 Task: In the  document prototype.html. Insert footer and write 'www.stellar.com'. Find the word using Dictionary 'Enough' Use the tool word Count and display word count while typing
Action: Mouse moved to (19, 69)
Screenshot: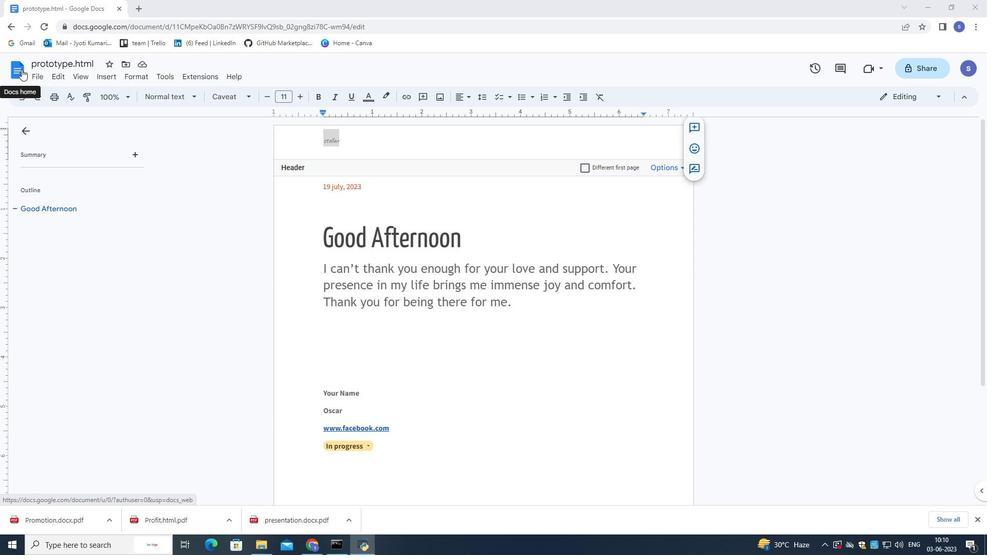 
Action: Mouse pressed left at (19, 69)
Screenshot: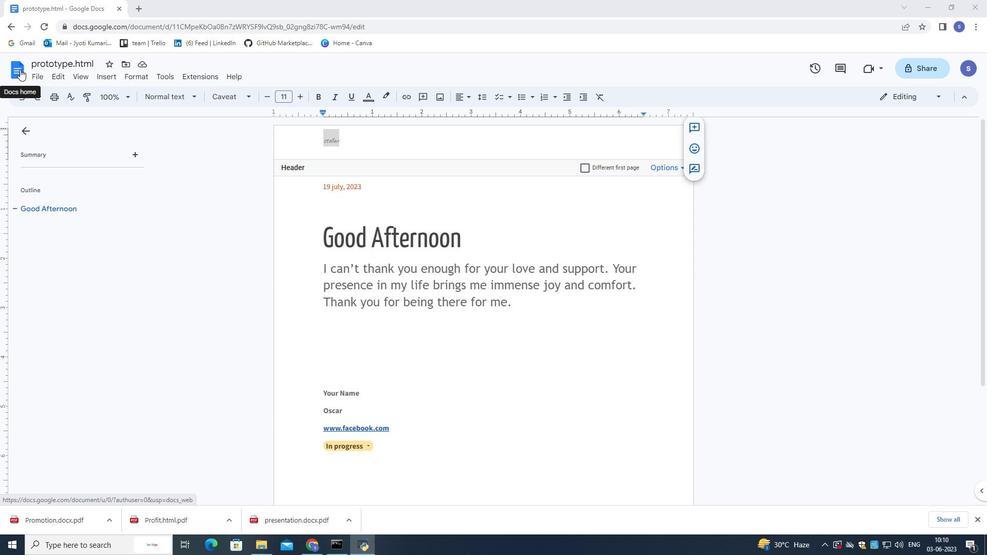 
Action: Mouse moved to (215, 311)
Screenshot: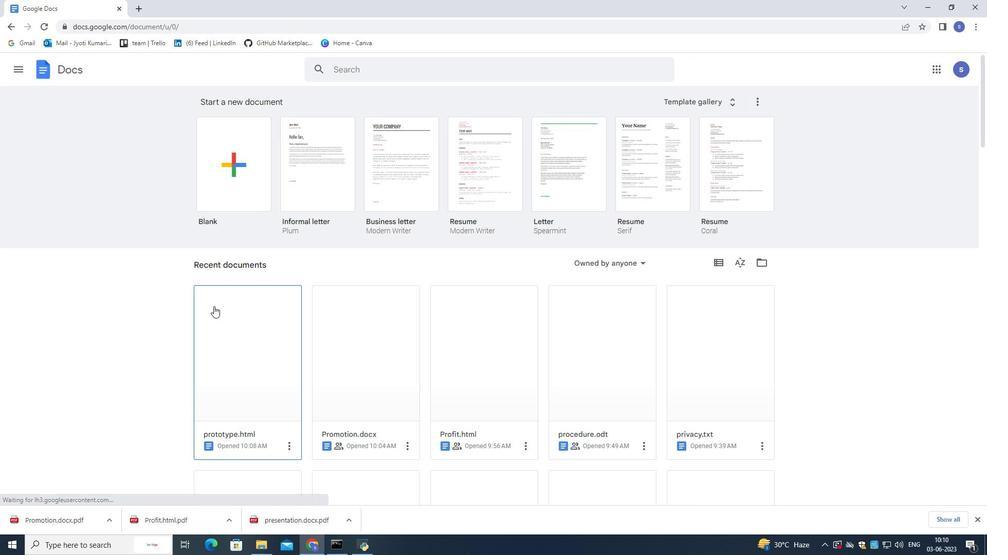 
Action: Mouse pressed left at (215, 311)
Screenshot: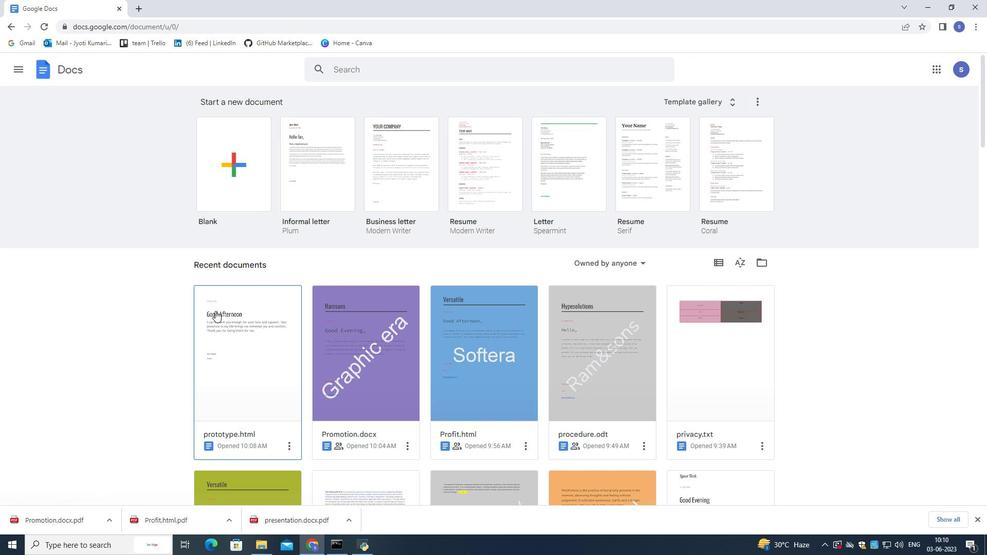 
Action: Mouse pressed left at (215, 311)
Screenshot: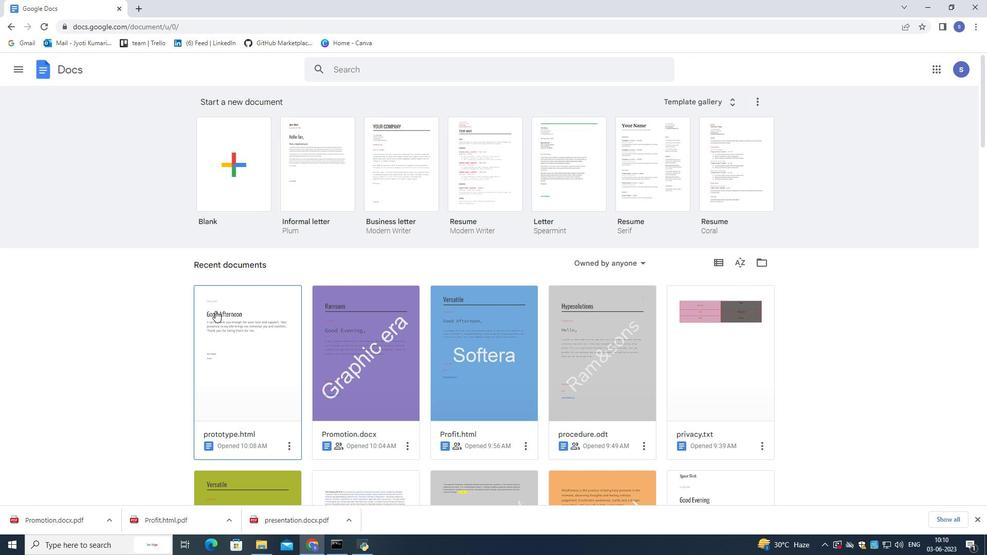 
Action: Mouse moved to (107, 79)
Screenshot: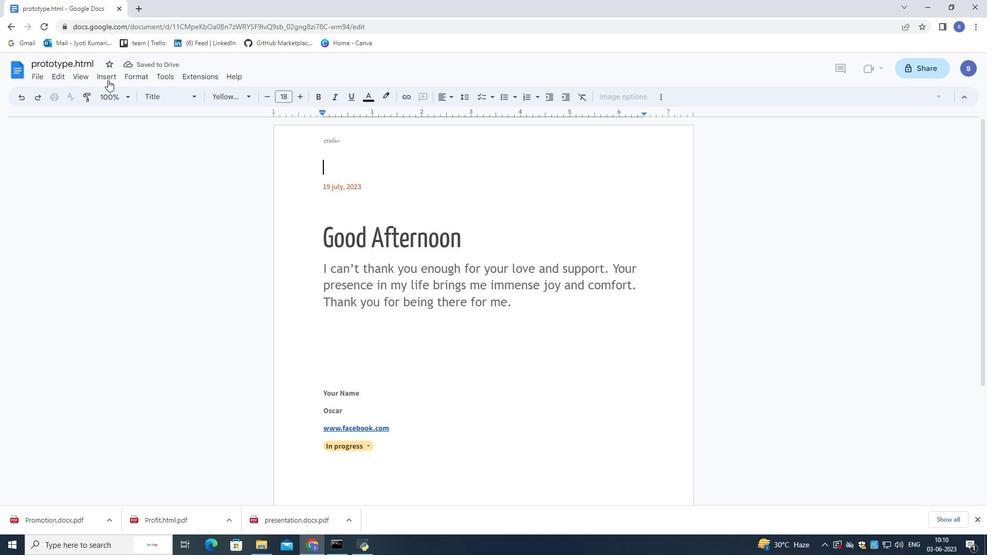 
Action: Mouse pressed left at (107, 79)
Screenshot: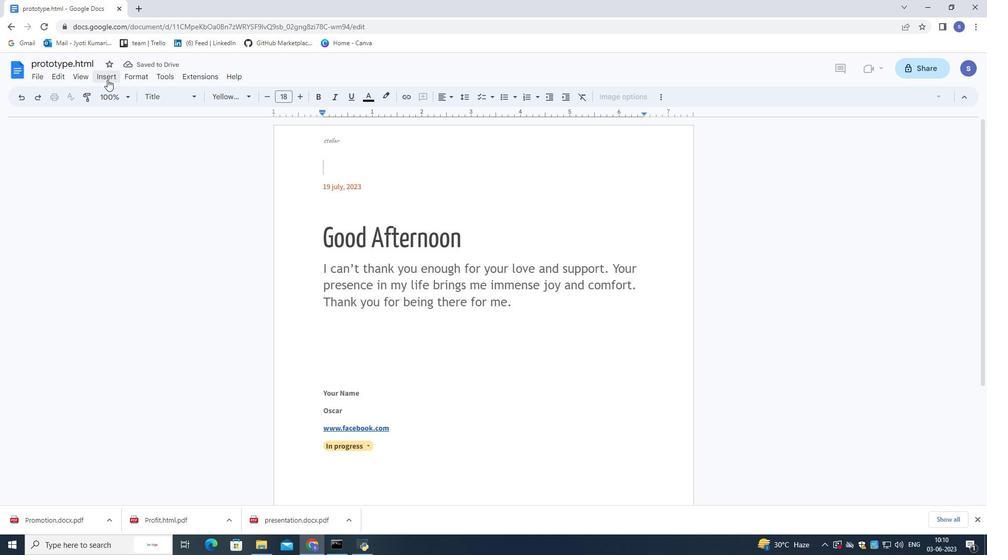 
Action: Mouse moved to (270, 354)
Screenshot: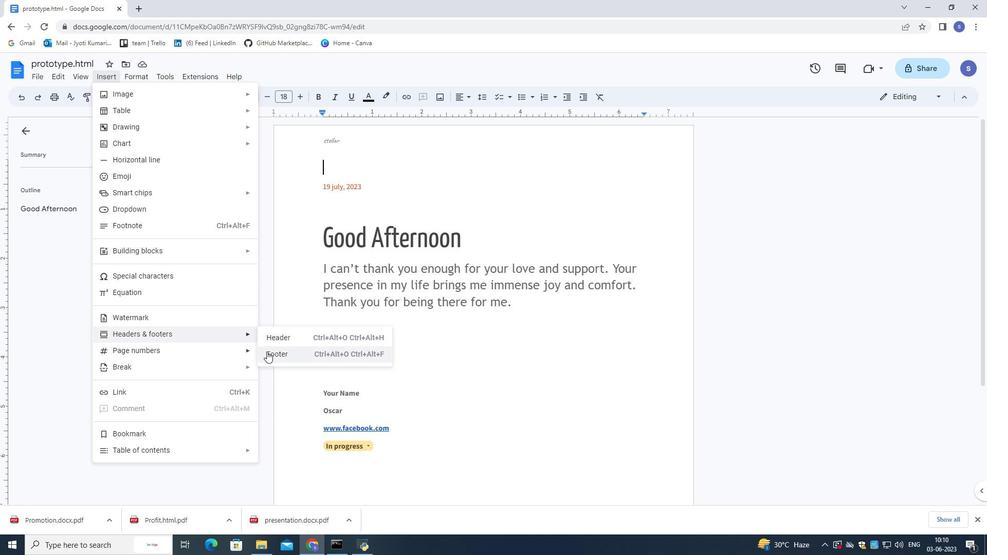 
Action: Mouse pressed left at (270, 354)
Screenshot: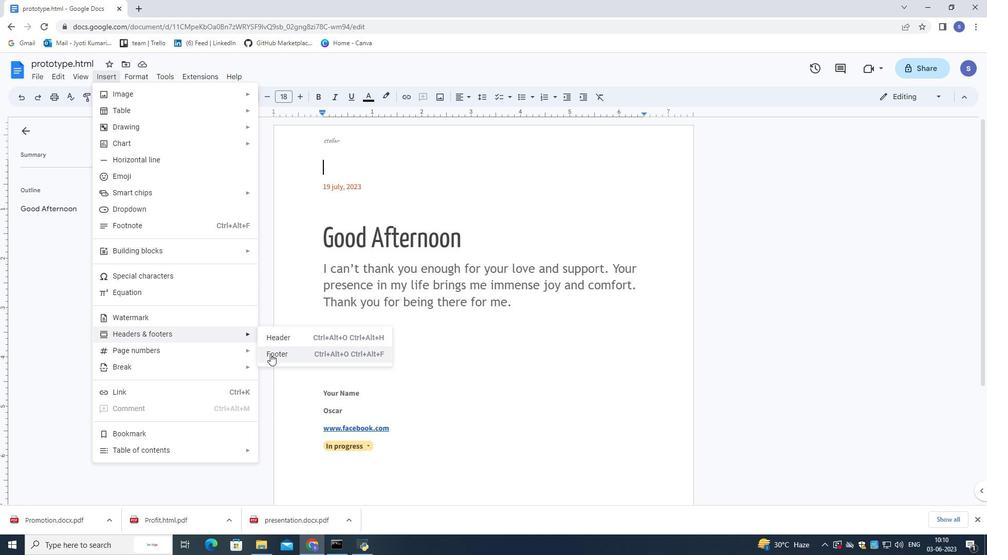 
Action: Mouse moved to (105, 80)
Screenshot: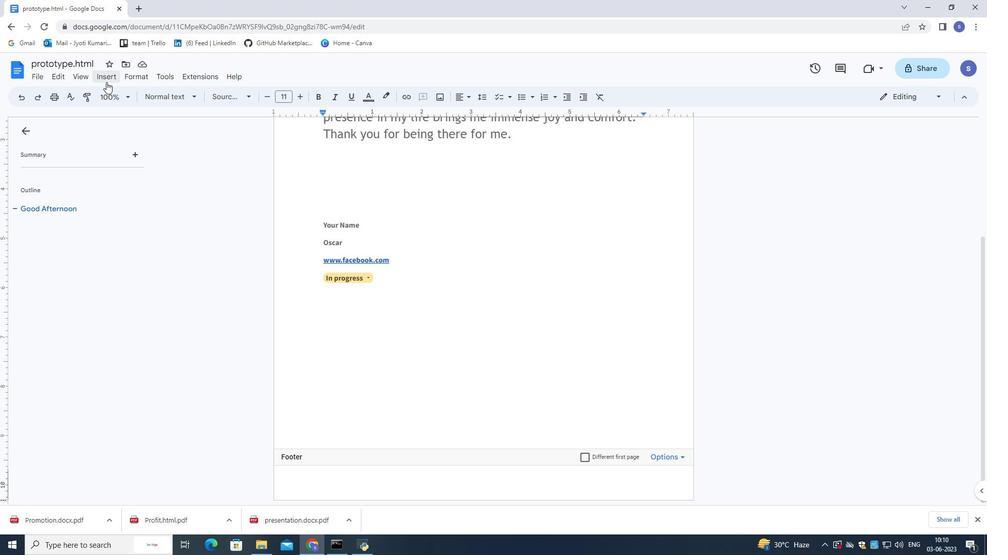 
Action: Mouse pressed left at (105, 80)
Screenshot: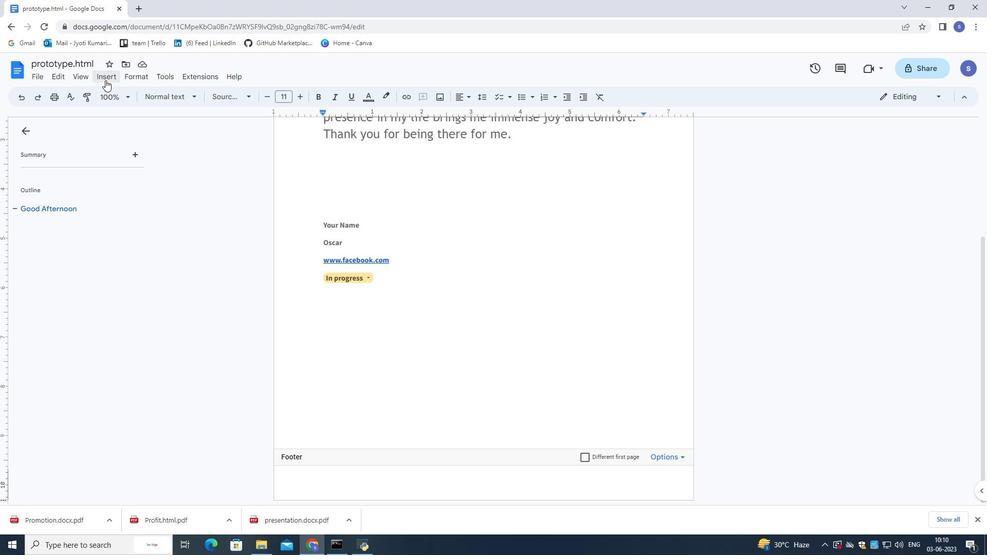 
Action: Mouse moved to (176, 394)
Screenshot: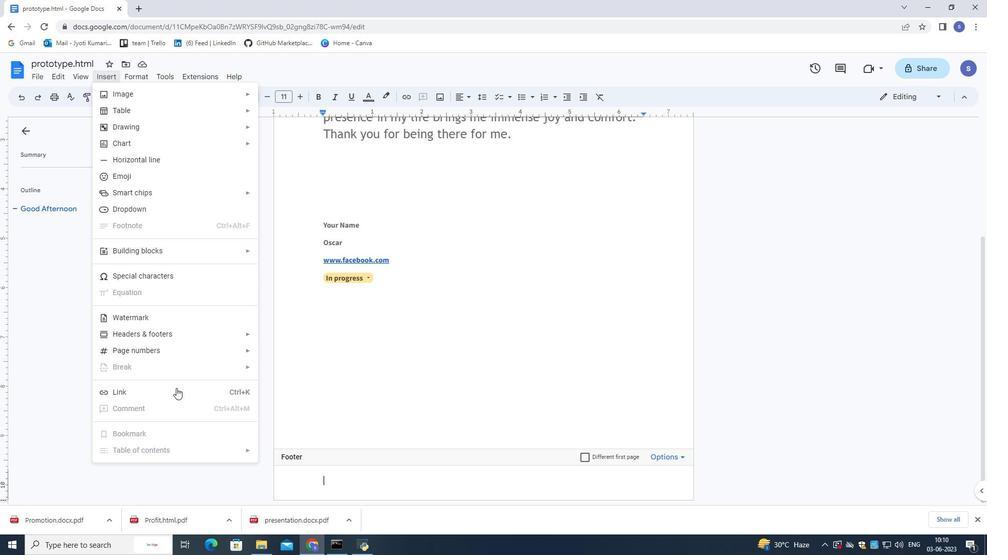
Action: Mouse pressed left at (176, 394)
Screenshot: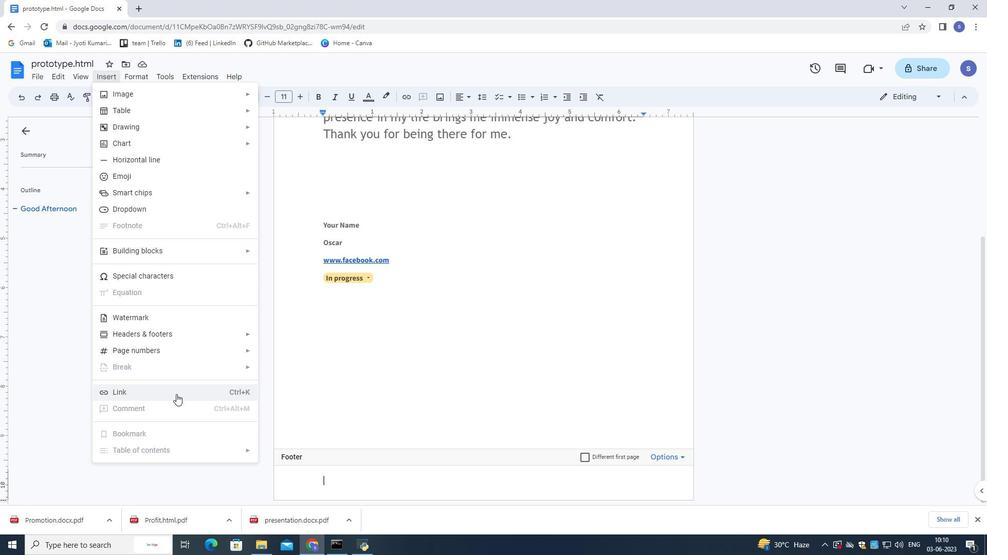 
Action: Mouse moved to (176, 394)
Screenshot: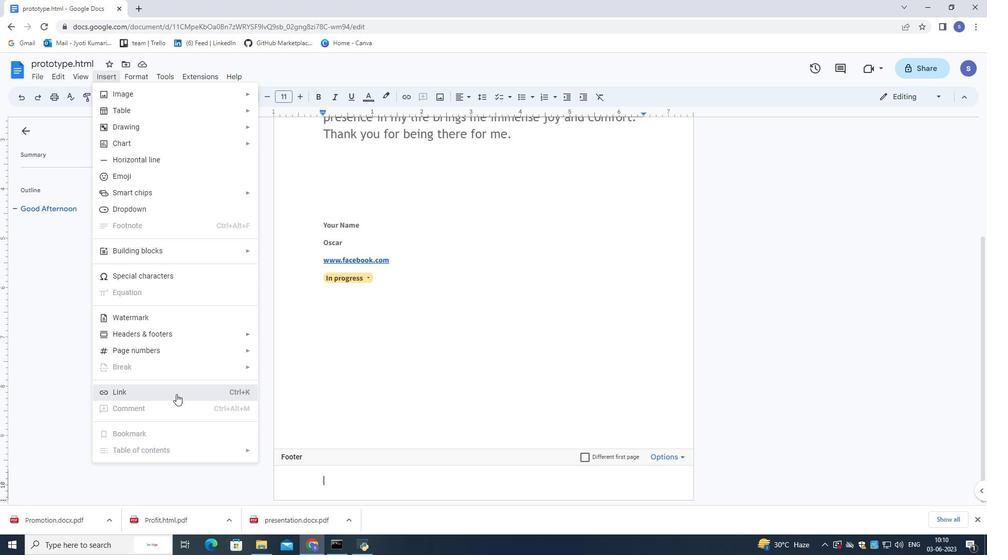 
Action: Key pressed www.stellar.com
Screenshot: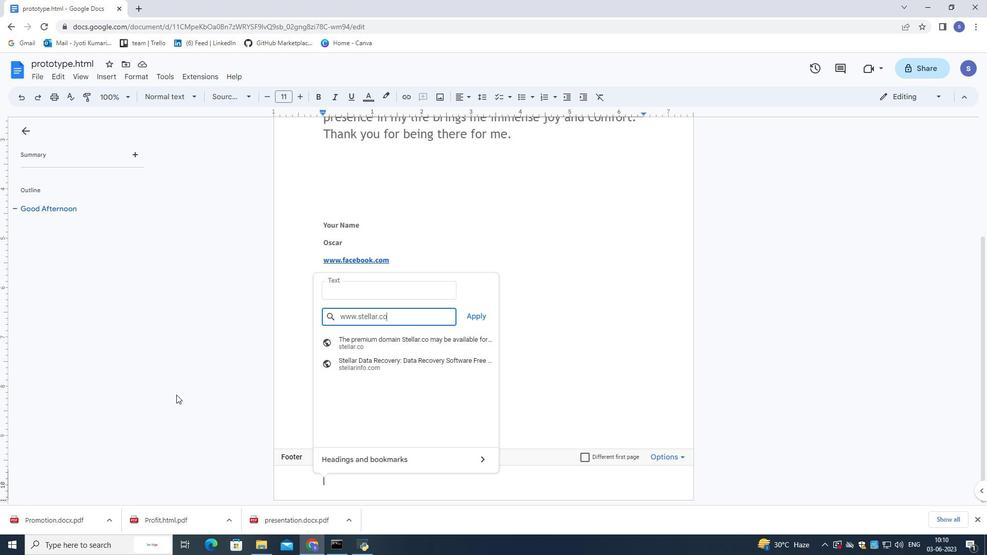 
Action: Mouse moved to (481, 317)
Screenshot: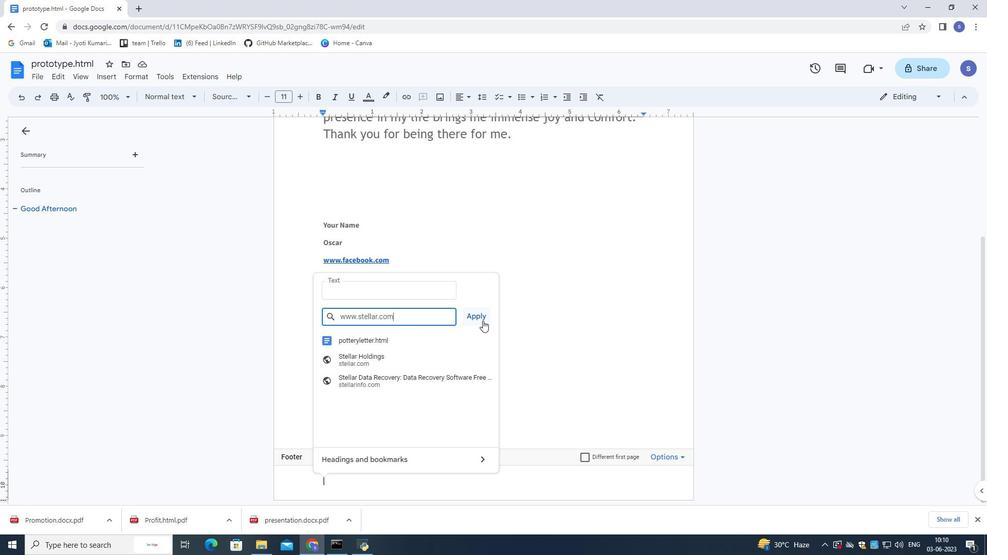 
Action: Mouse pressed left at (481, 317)
Screenshot: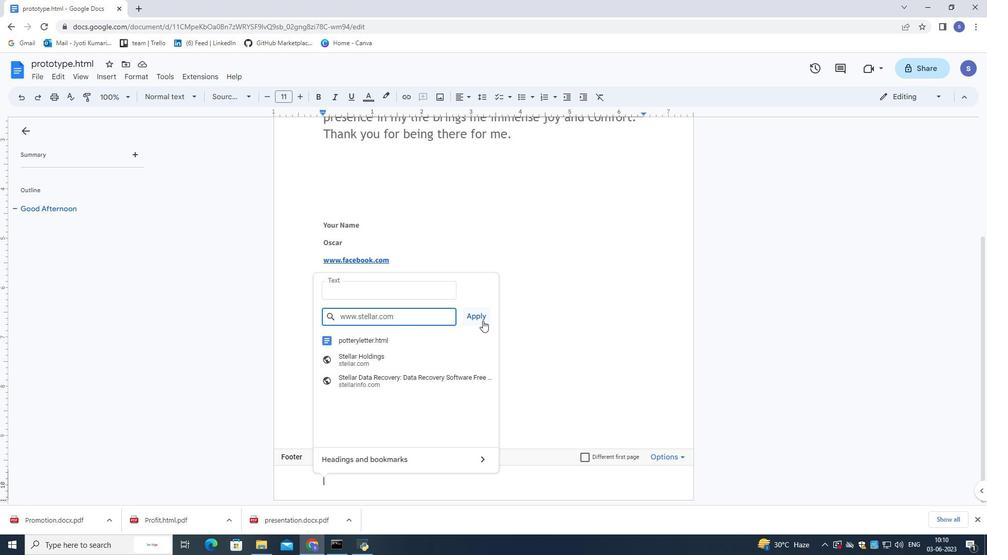 
Action: Mouse moved to (167, 79)
Screenshot: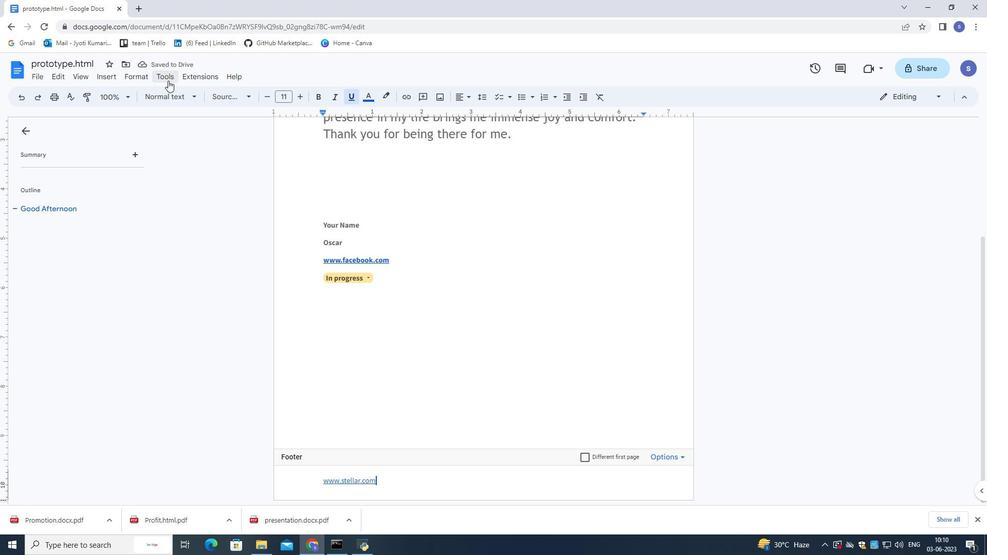 
Action: Mouse pressed left at (167, 79)
Screenshot: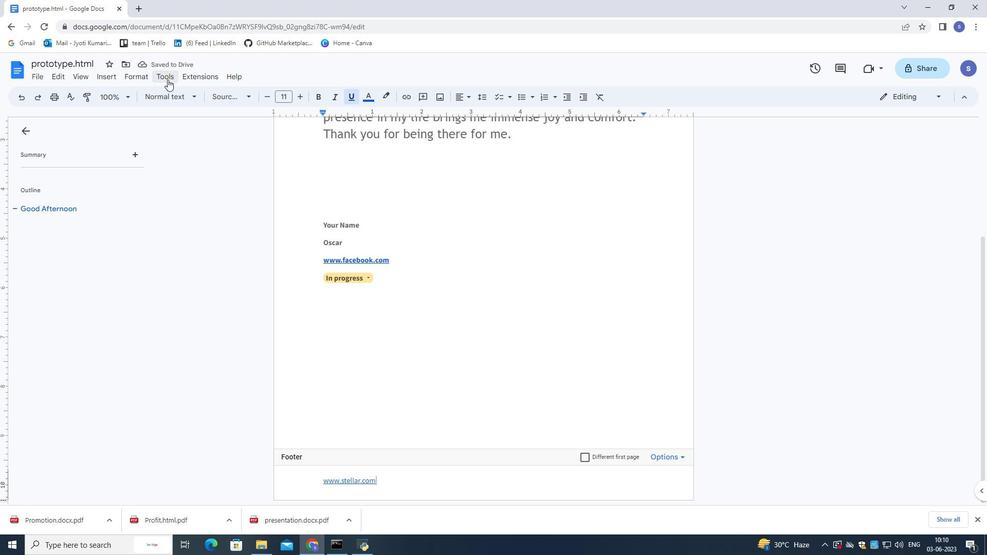 
Action: Mouse moved to (213, 206)
Screenshot: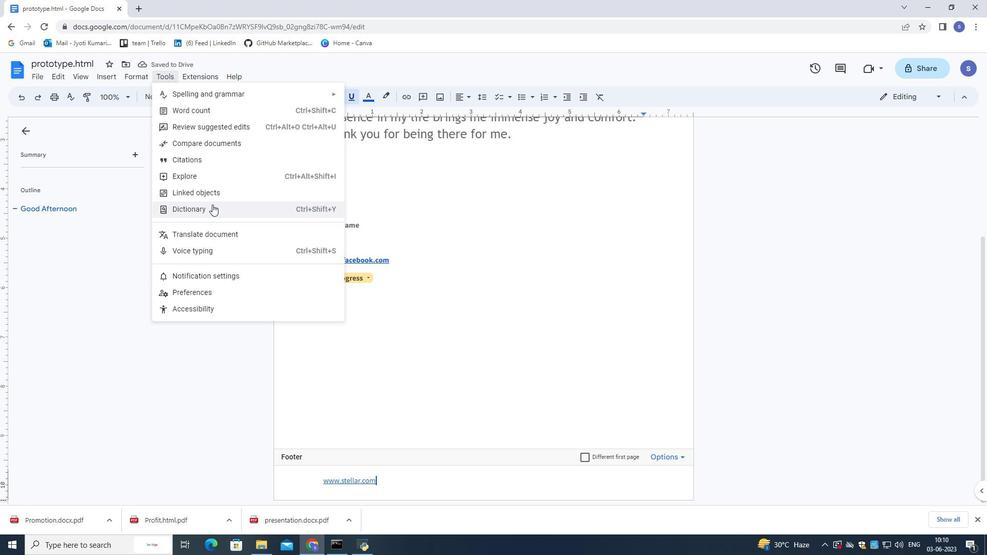 
Action: Mouse pressed left at (213, 206)
Screenshot: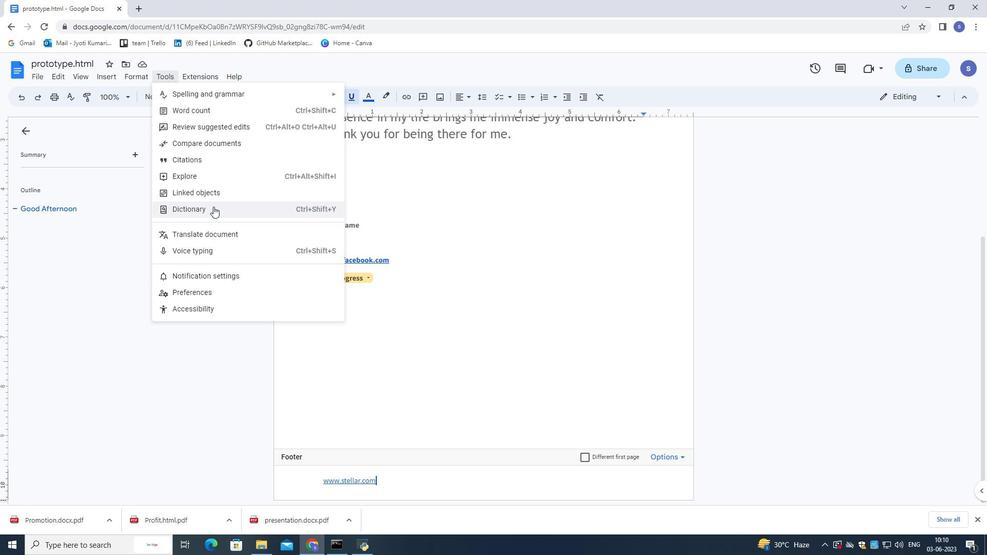 
Action: Mouse moved to (870, 130)
Screenshot: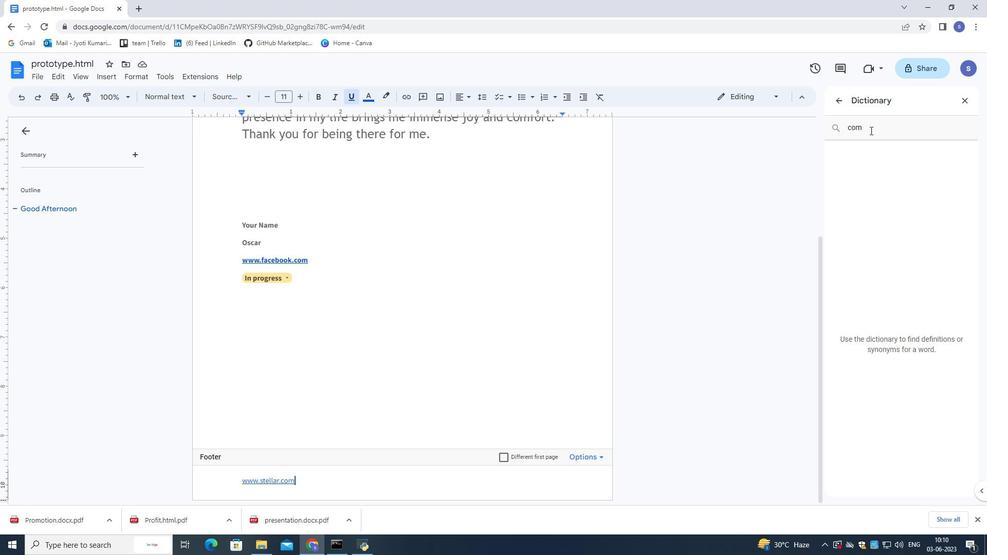 
Action: Mouse pressed left at (870, 130)
Screenshot: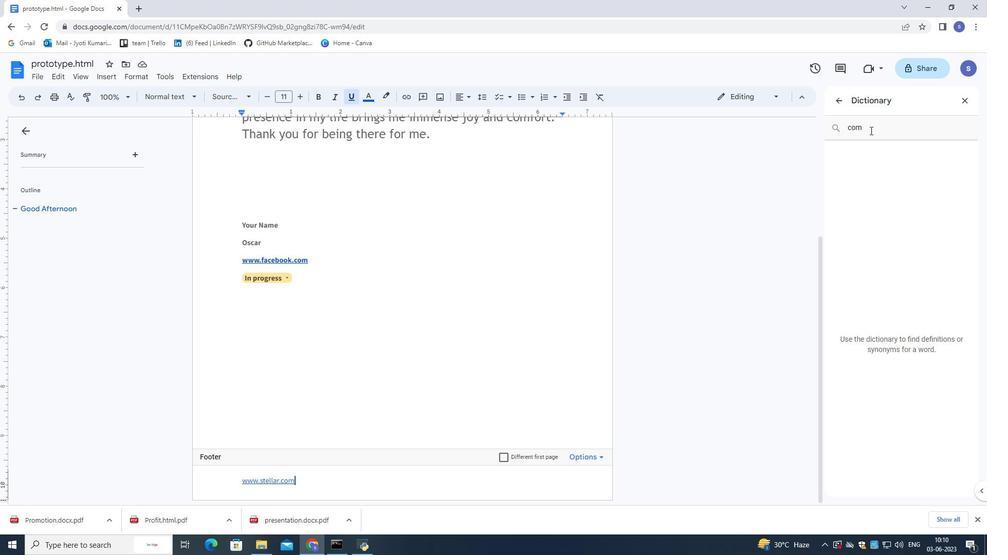 
Action: Mouse moved to (870, 130)
Screenshot: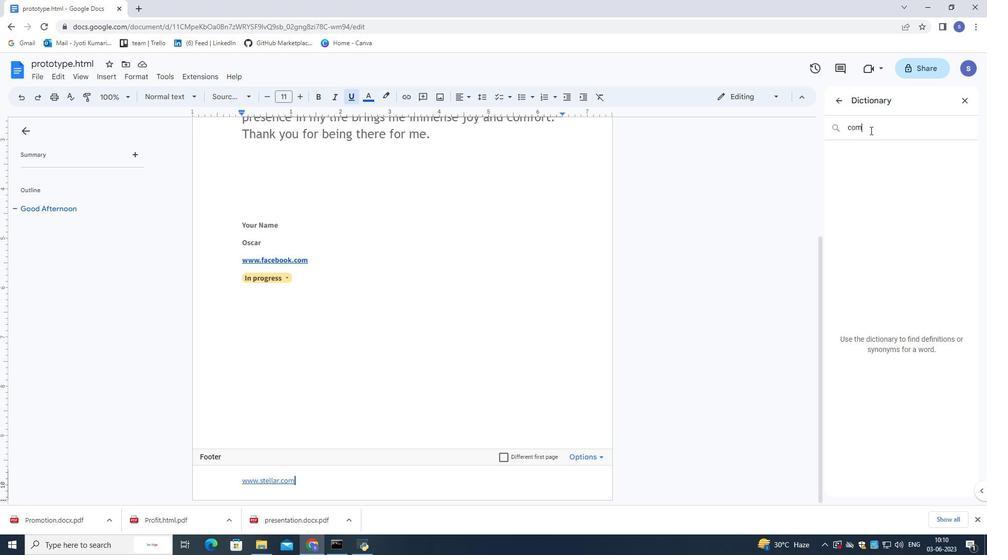
Action: Mouse pressed left at (870, 130)
Screenshot: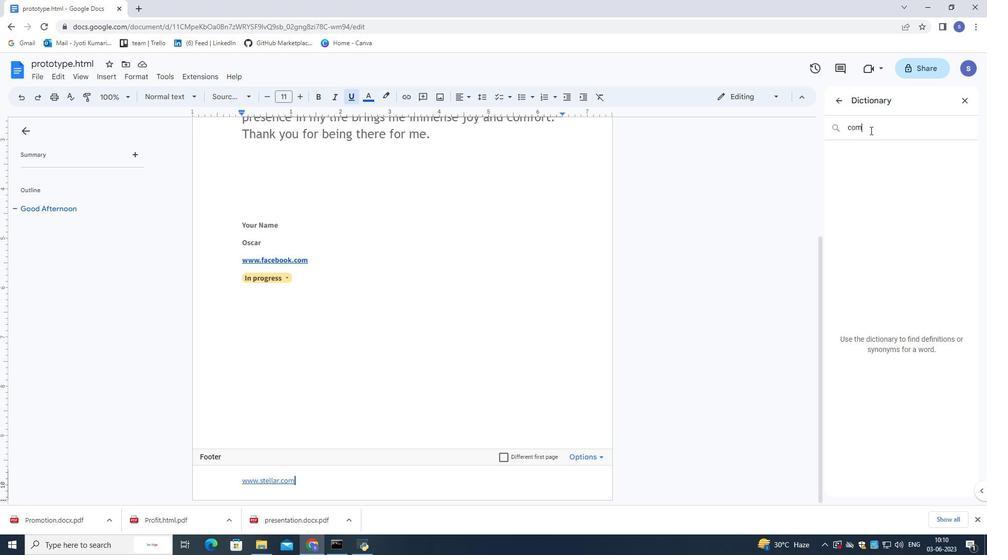 
Action: Mouse moved to (777, 107)
Screenshot: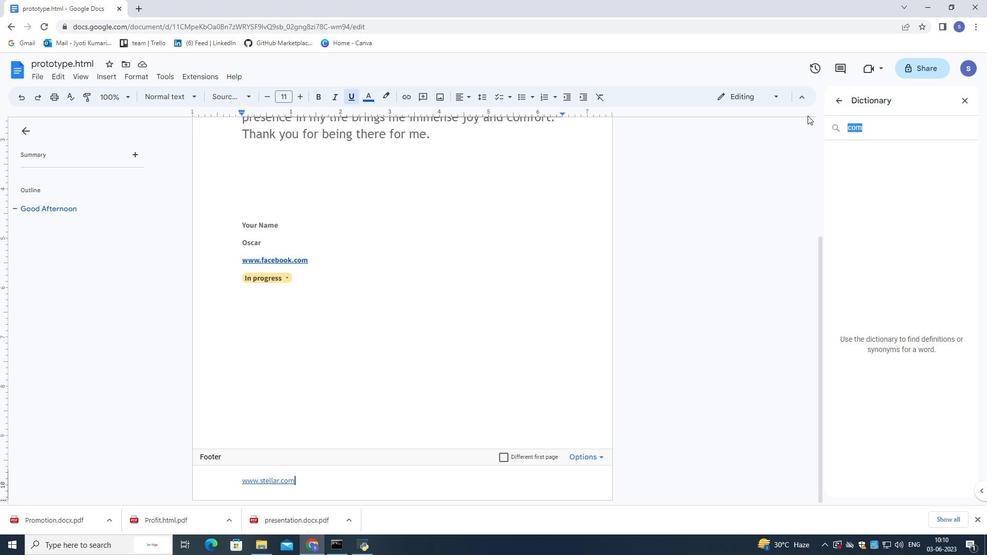 
Action: Key pressed <Key.shift>Enough<Key.enter>
Screenshot: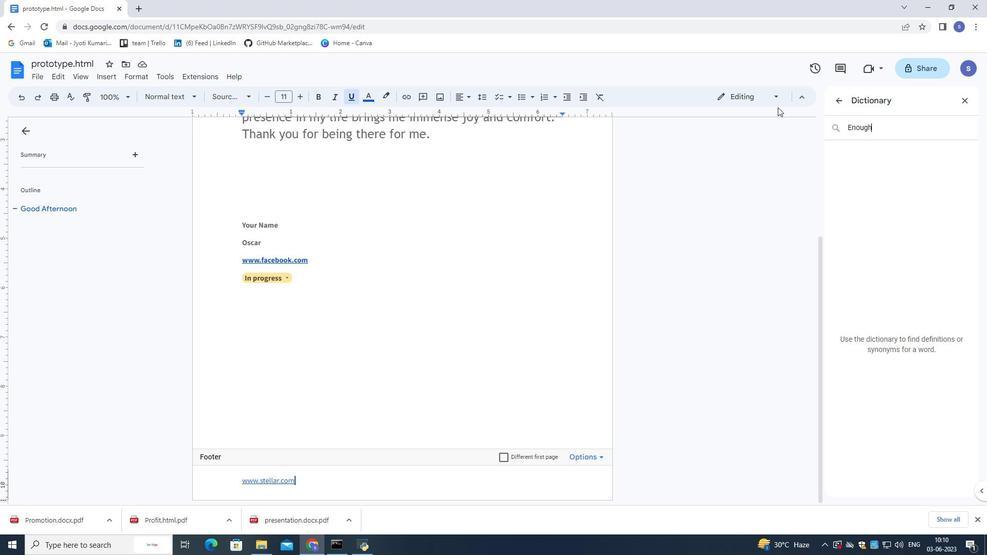 
Action: Mouse moved to (172, 72)
Screenshot: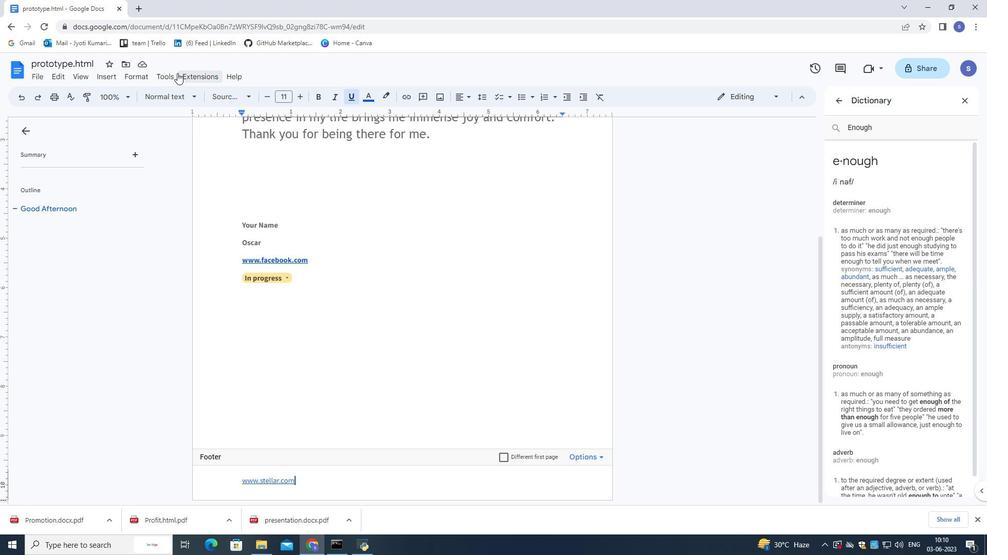 
Action: Mouse pressed left at (172, 72)
Screenshot: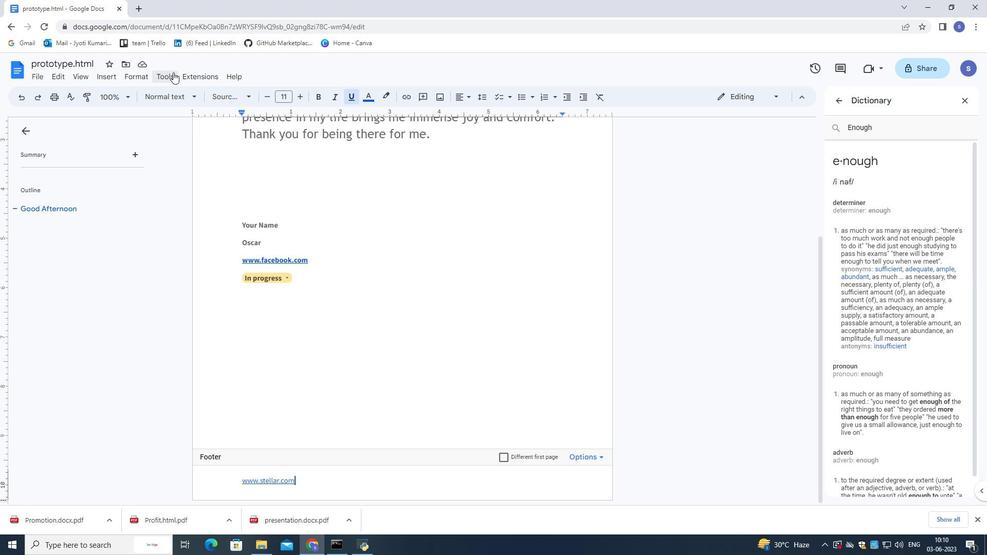 
Action: Mouse moved to (187, 107)
Screenshot: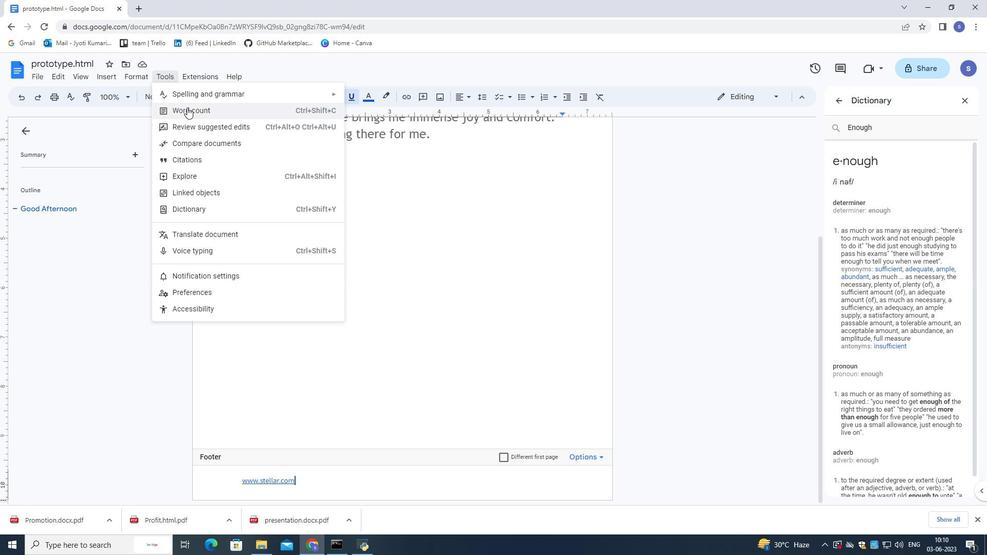 
Action: Mouse pressed left at (187, 107)
Screenshot: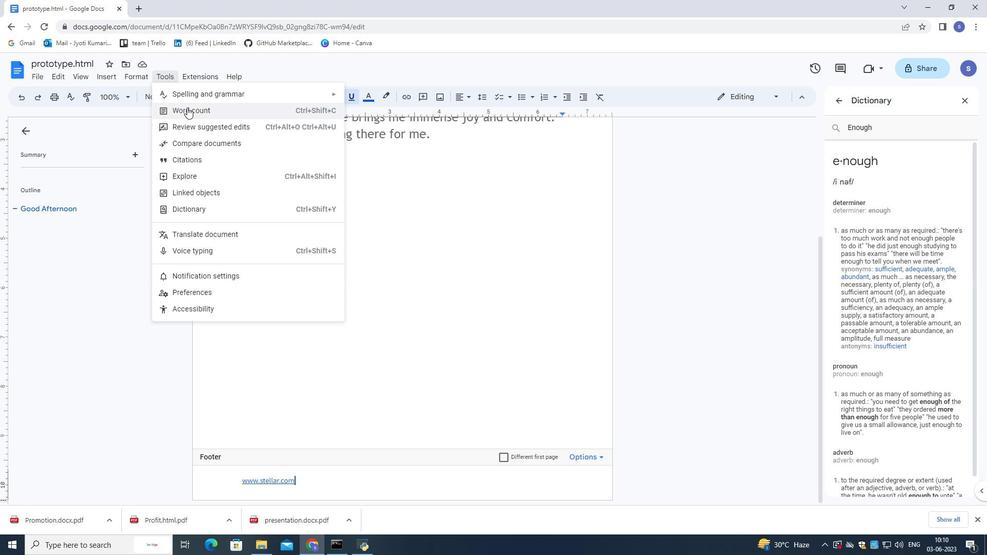 
Action: Mouse moved to (491, 327)
Screenshot: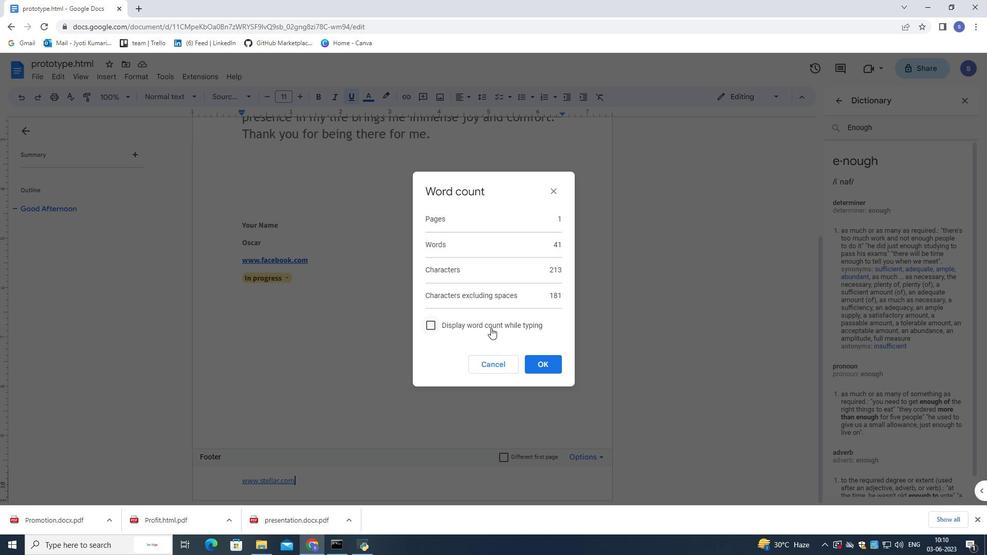 
Action: Mouse pressed left at (491, 327)
Screenshot: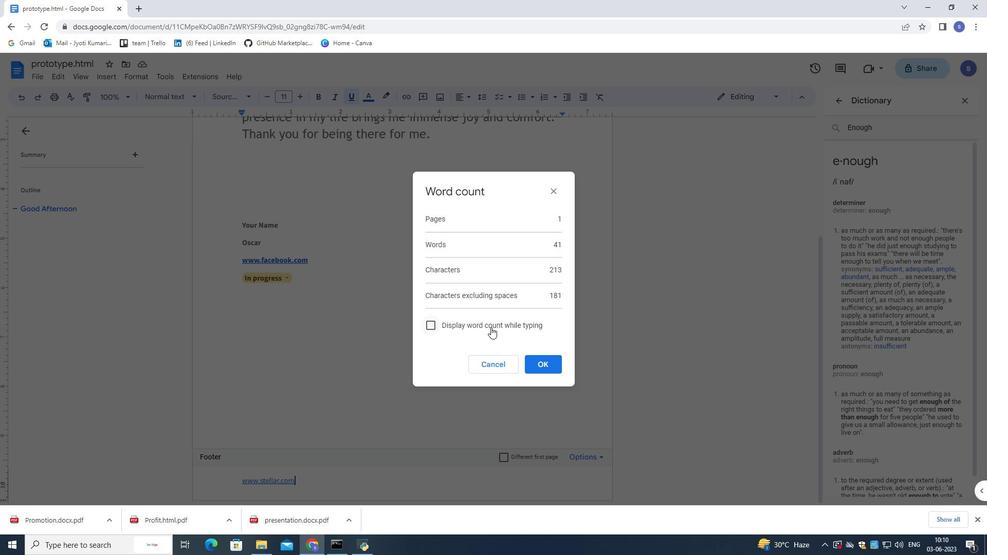 
Action: Mouse moved to (532, 361)
Screenshot: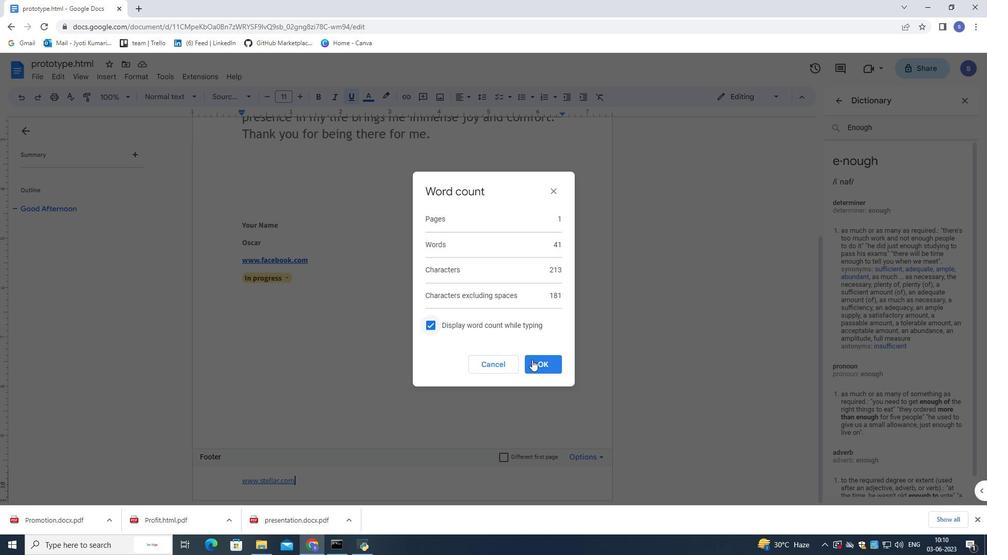 
Action: Mouse pressed left at (532, 361)
Screenshot: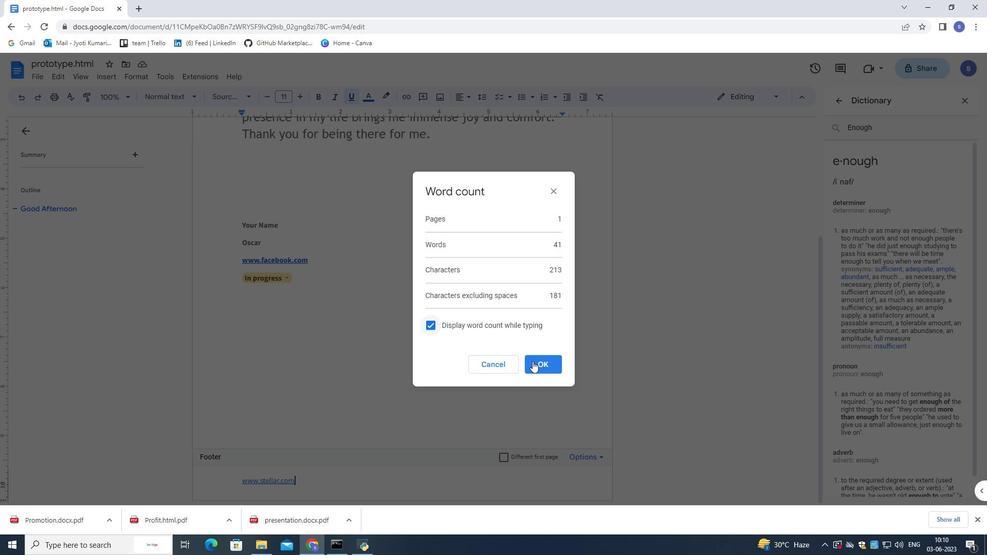 
Action: Mouse moved to (624, 499)
Screenshot: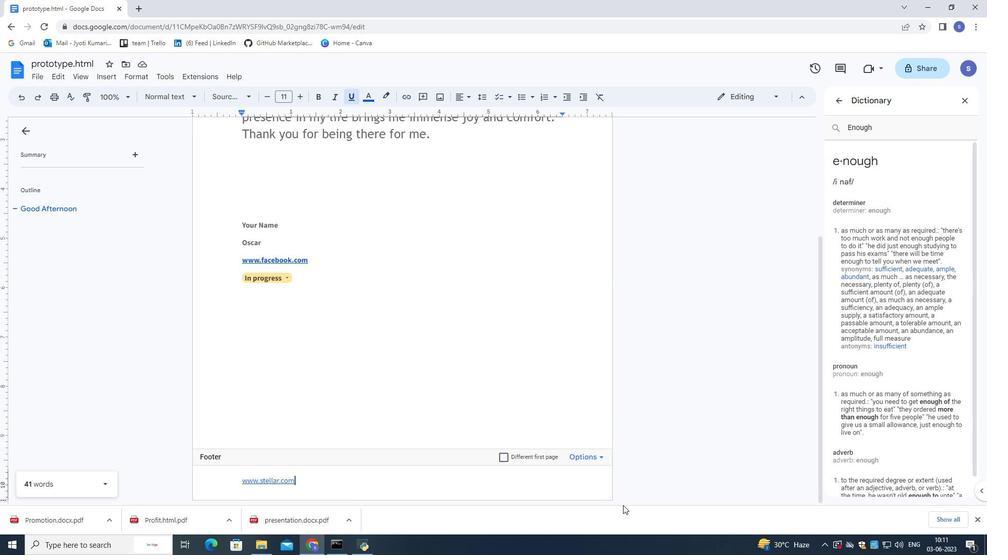 
Action: Mouse scrolled (623, 503) with delta (0, 0)
Screenshot: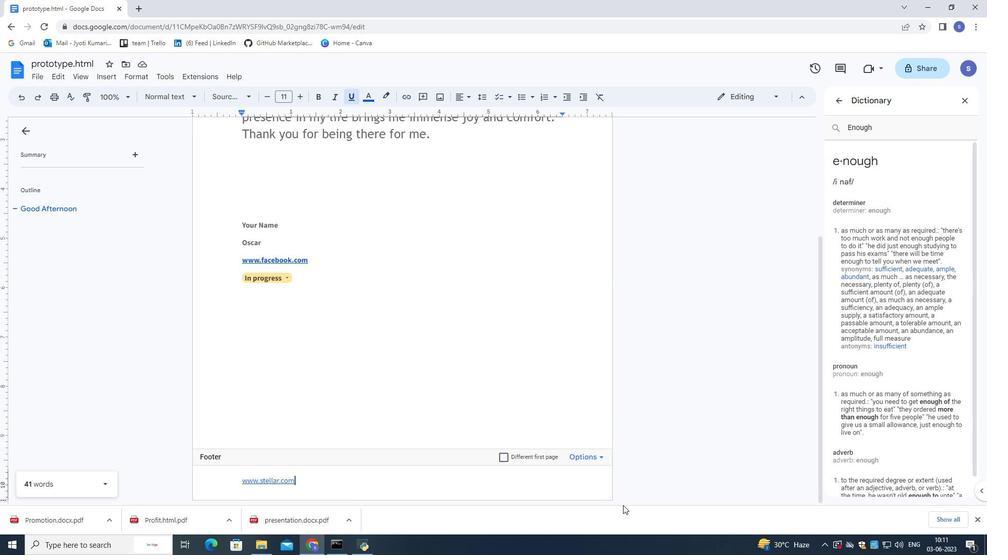 
Action: Mouse scrolled (624, 501) with delta (0, 0)
Screenshot: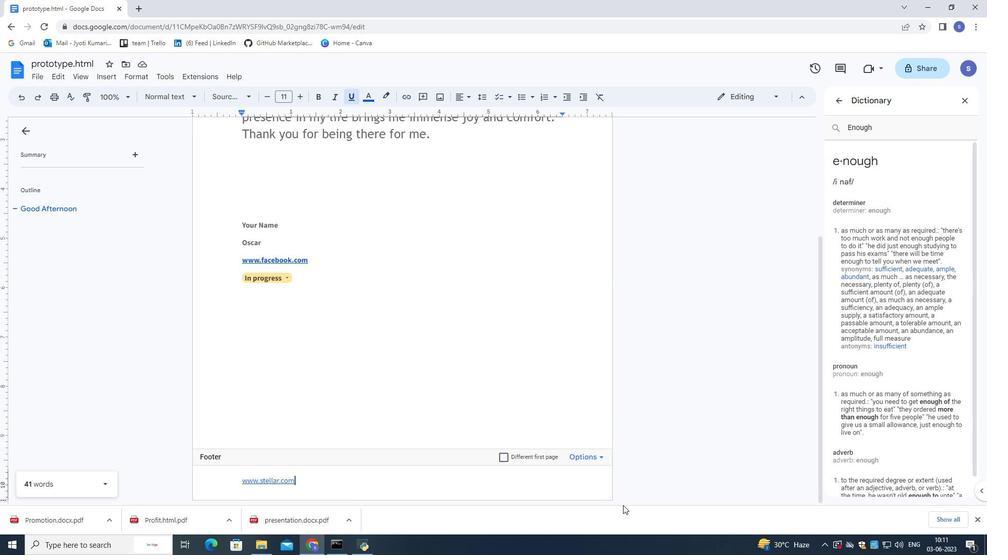 
Action: Mouse scrolled (624, 500) with delta (0, 0)
Screenshot: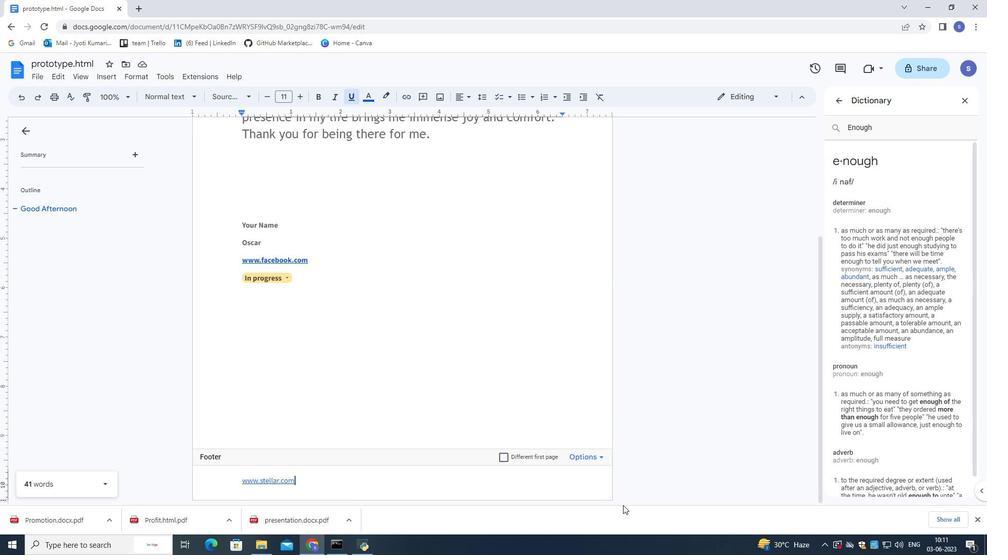 
Action: Mouse moved to (624, 499)
Screenshot: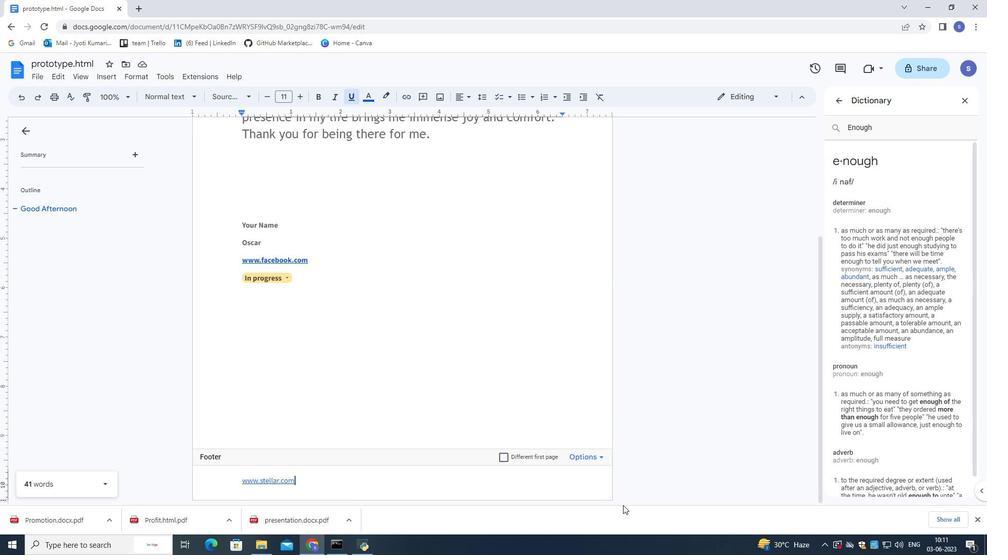 
Action: Mouse scrolled (624, 499) with delta (0, 0)
Screenshot: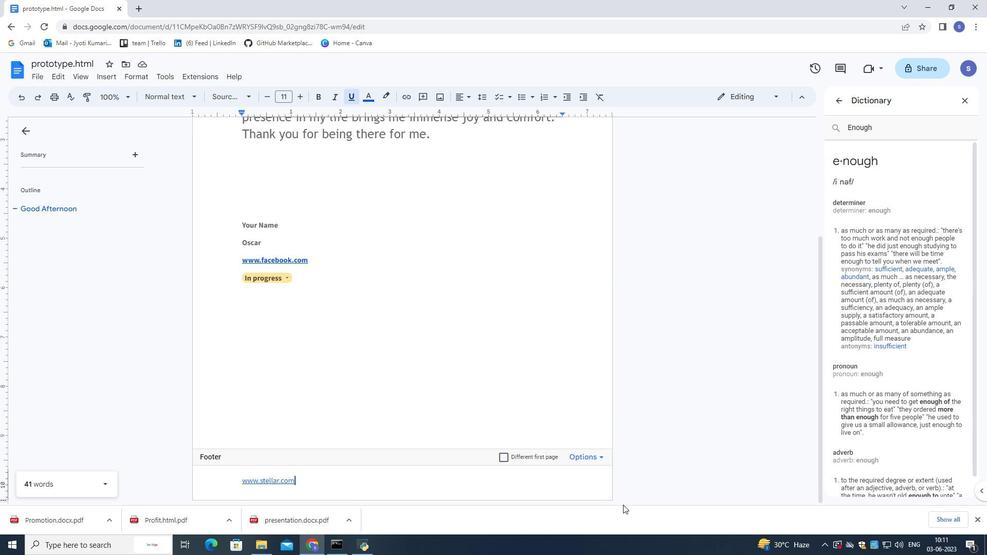
Action: Mouse moved to (626, 496)
Screenshot: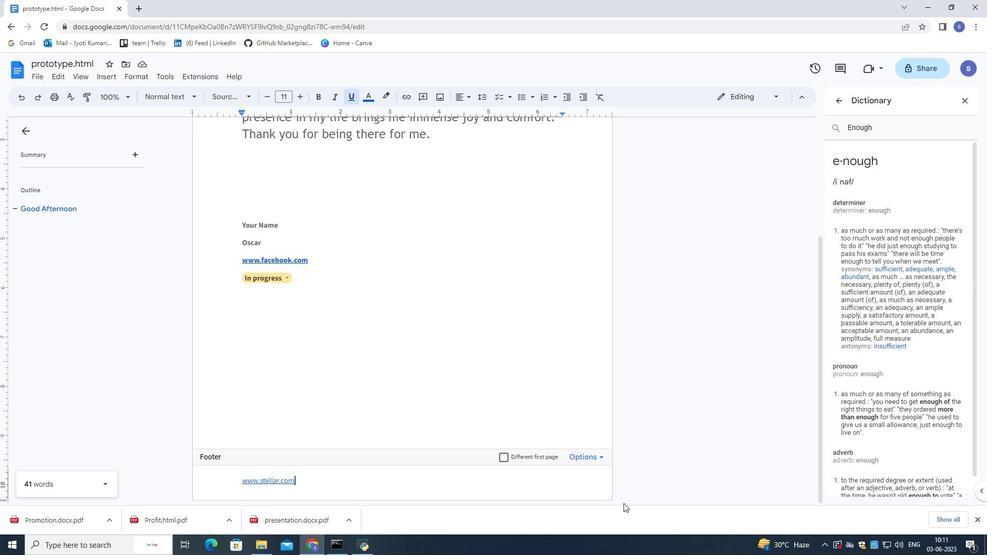 
Action: Mouse scrolled (626, 497) with delta (0, 0)
Screenshot: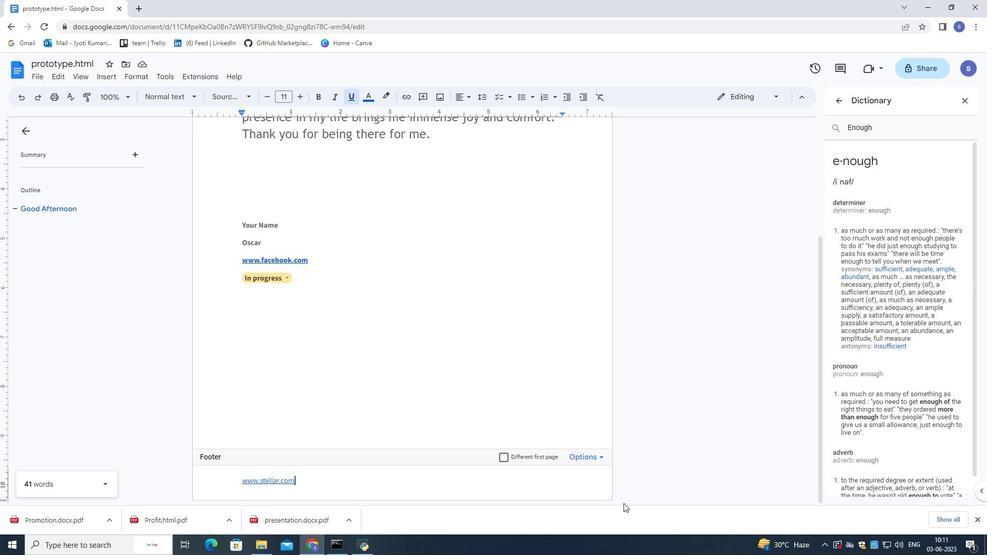 
Action: Mouse moved to (639, 448)
Screenshot: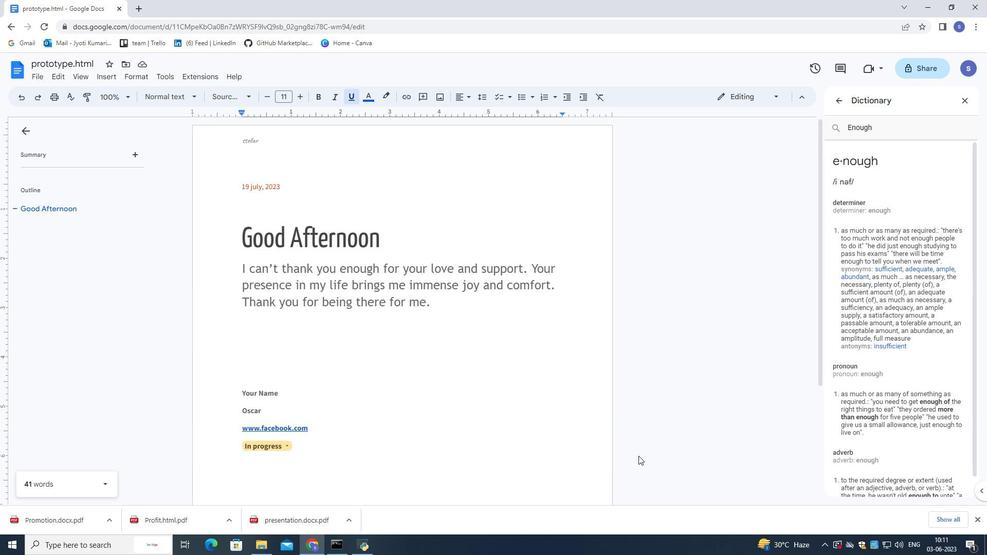 
Action: Mouse scrolled (639, 449) with delta (0, 0)
Screenshot: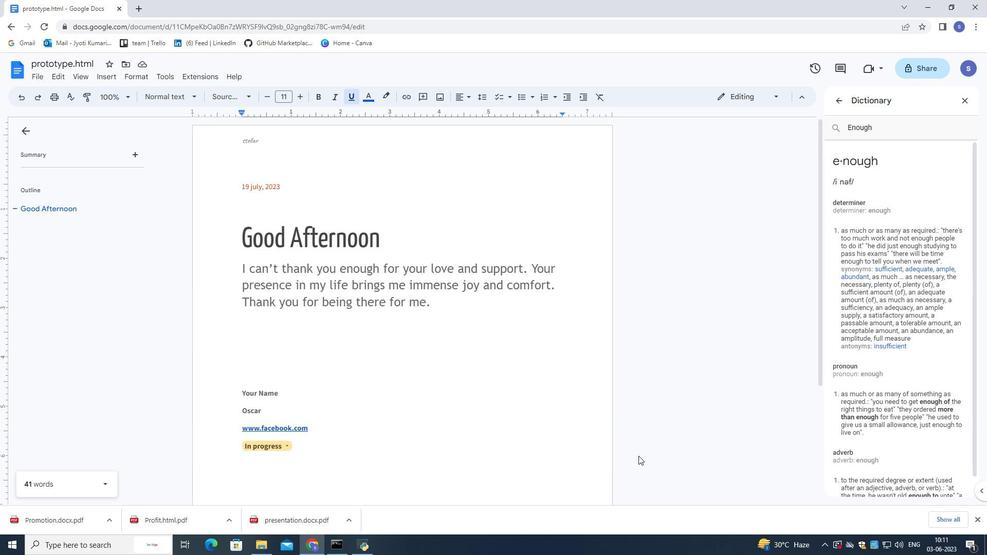 
Action: Mouse moved to (639, 448)
Screenshot: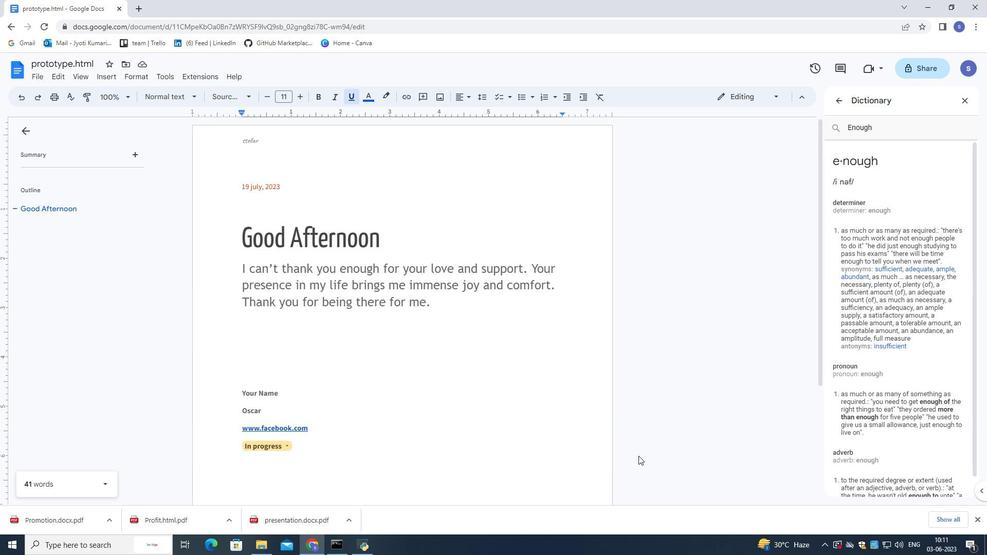 
Action: Mouse scrolled (639, 449) with delta (0, 0)
Screenshot: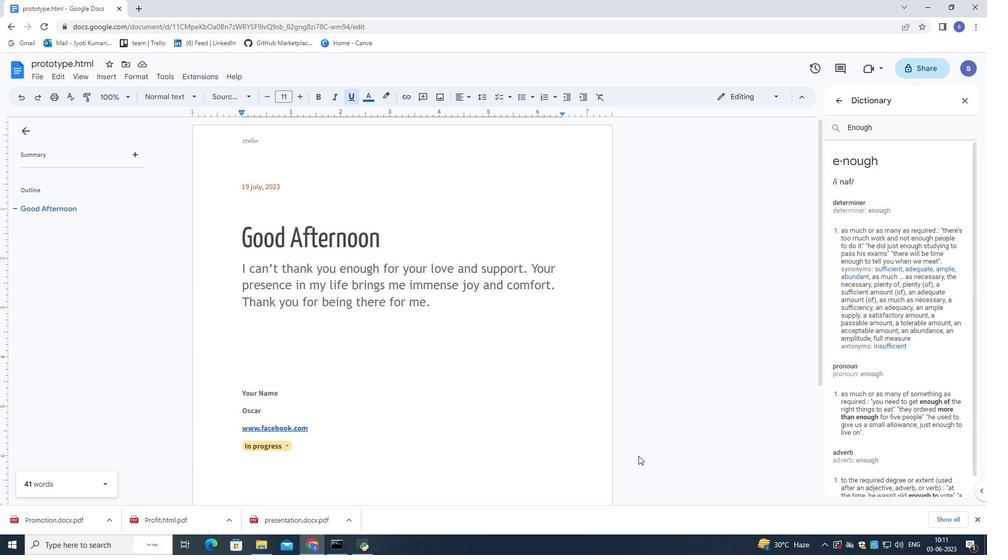 
Action: Mouse scrolled (639, 449) with delta (0, 0)
Screenshot: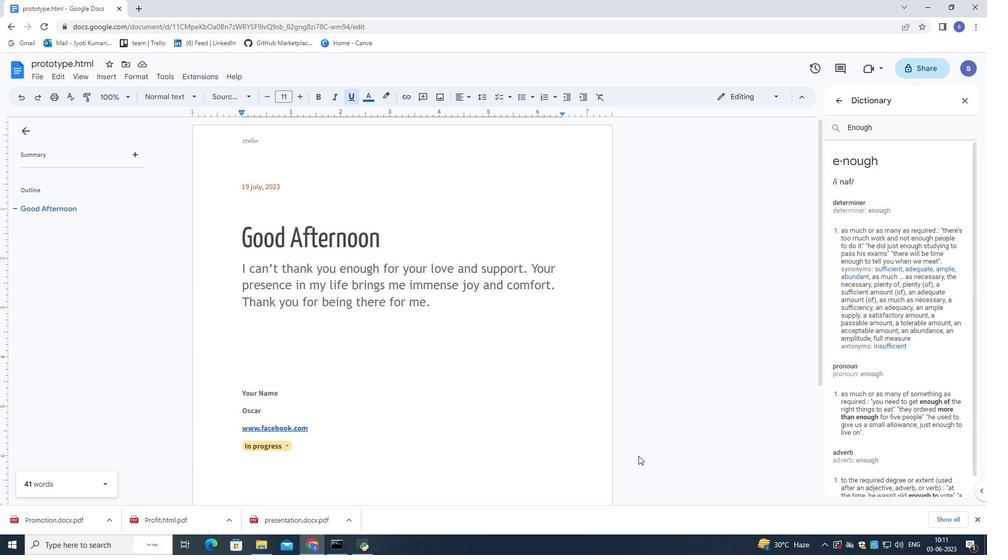 
Action: Mouse moved to (638, 445)
Screenshot: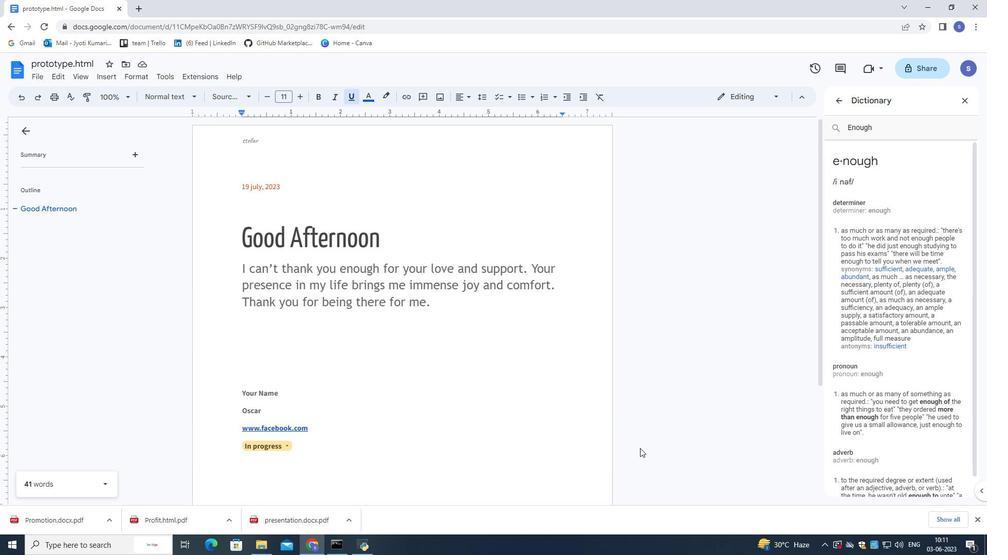 
